 Task: Create Workspace Accounting Software Workspace description Ensure legal compliance and regulatory adherence. Workspace type Marketing 
Action: Mouse moved to (293, 60)
Screenshot: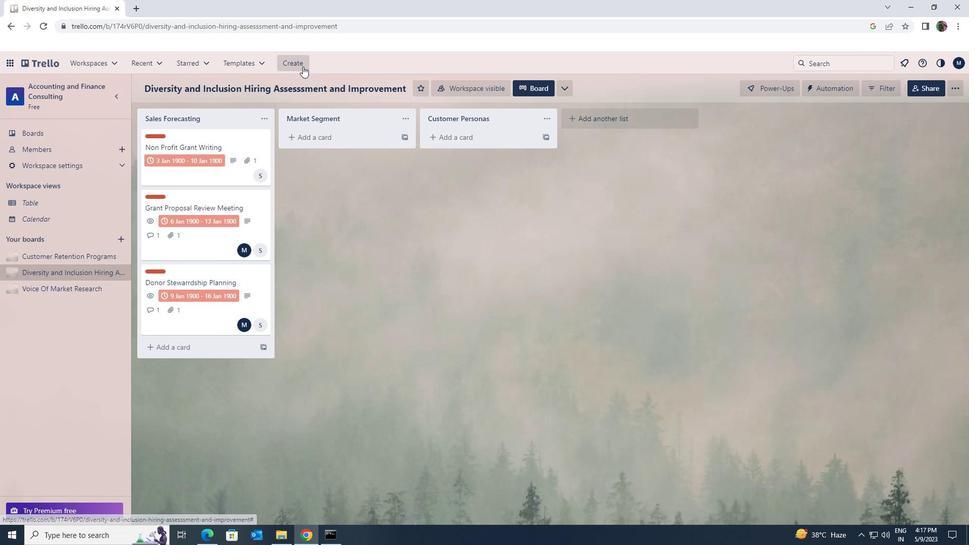 
Action: Mouse pressed left at (293, 60)
Screenshot: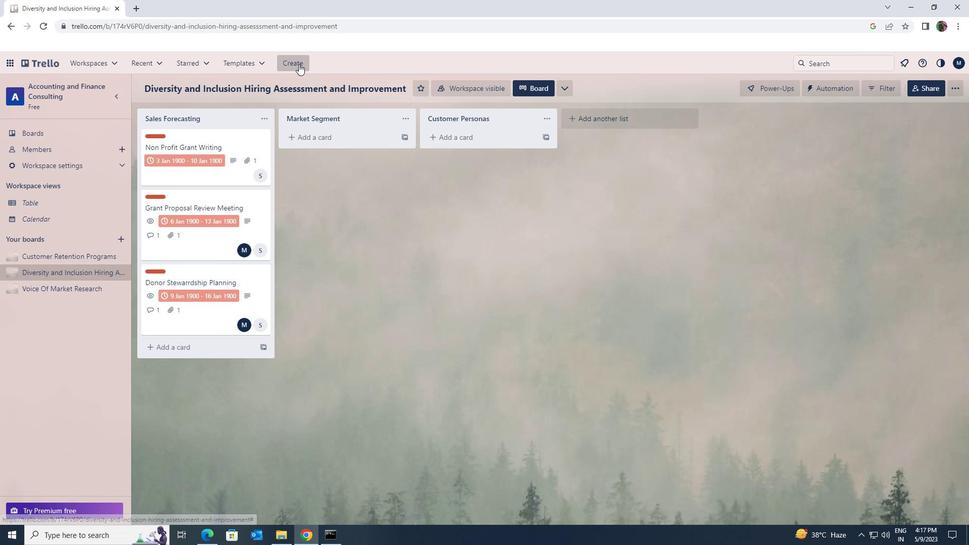 
Action: Mouse moved to (314, 164)
Screenshot: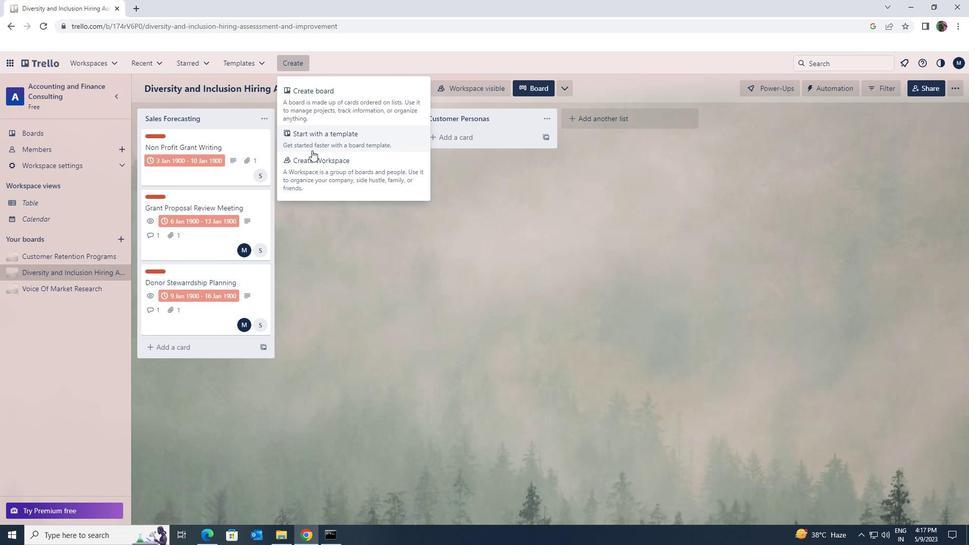 
Action: Mouse pressed left at (314, 164)
Screenshot: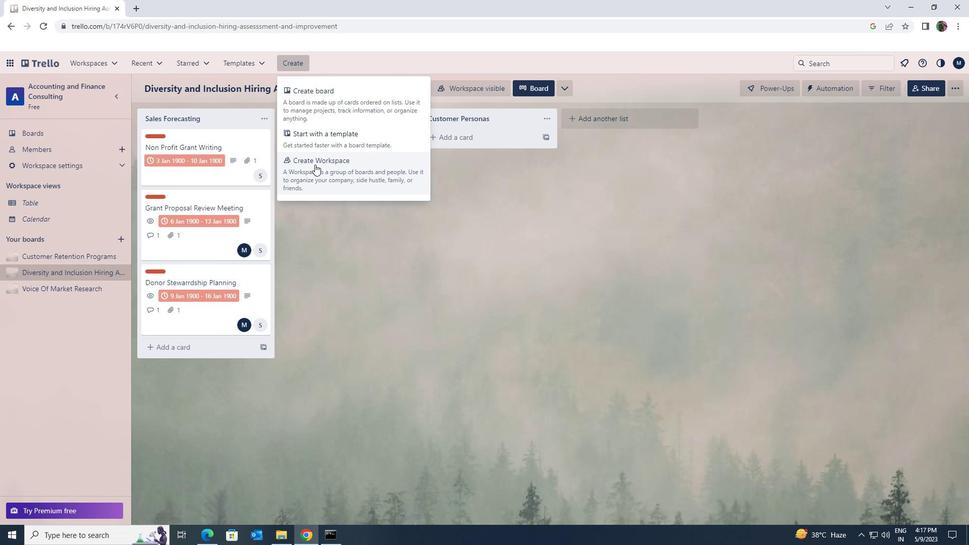 
Action: Mouse moved to (317, 192)
Screenshot: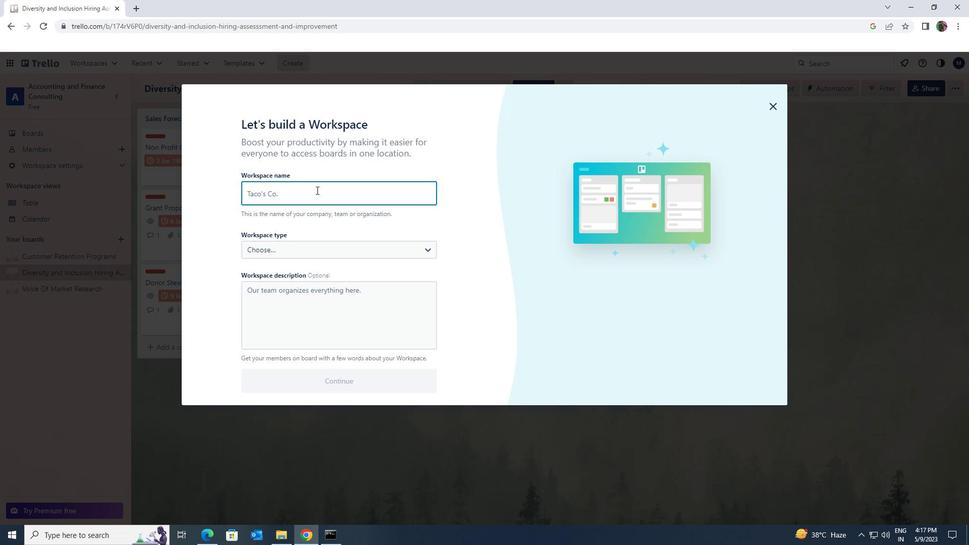 
Action: Mouse pressed left at (317, 192)
Screenshot: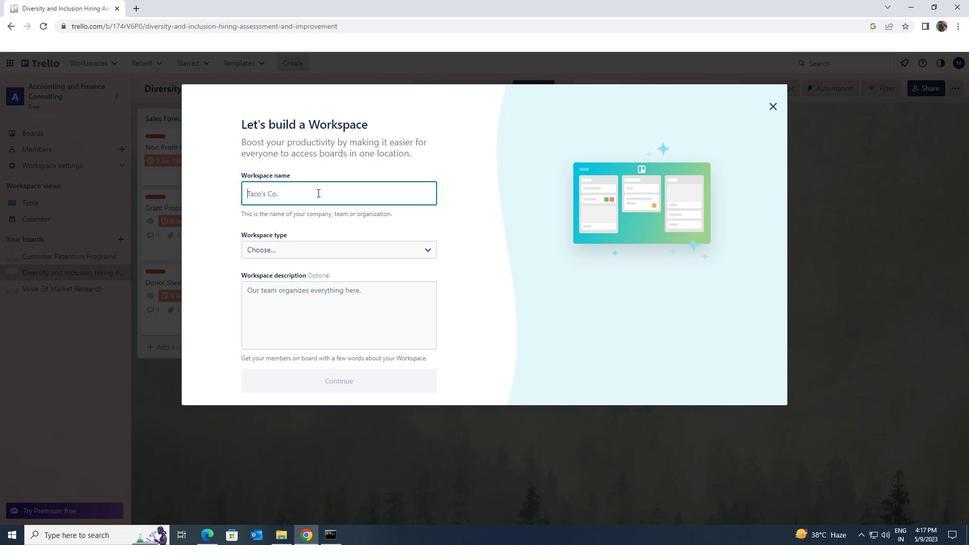 
Action: Key pressed <Key.shift><Key.shift><Key.shift><Key.shift><Key.shift><Key.shift><Key.shift><Key.shift><Key.shift><Key.shift>ACCOUNTING<Key.space><Key.shift>SOFTWARE
Screenshot: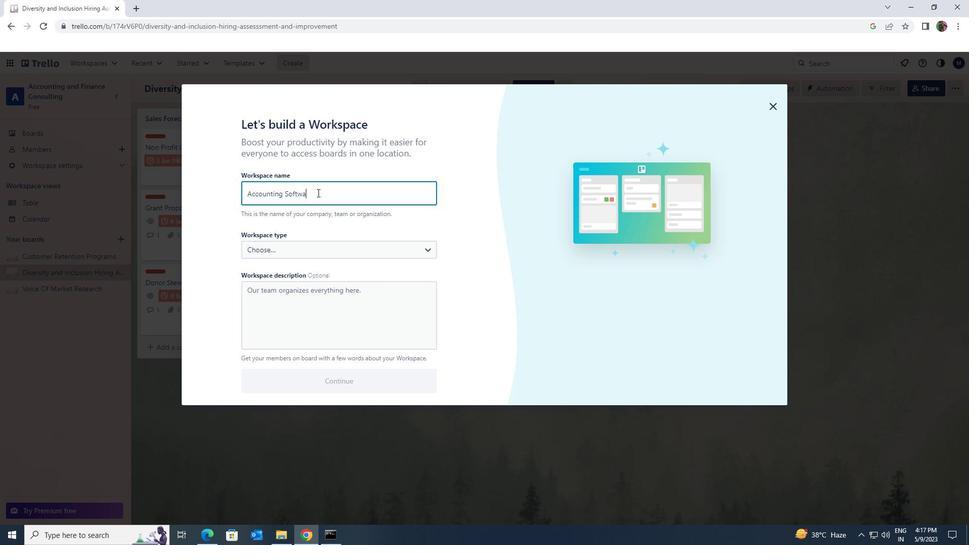 
Action: Mouse moved to (343, 296)
Screenshot: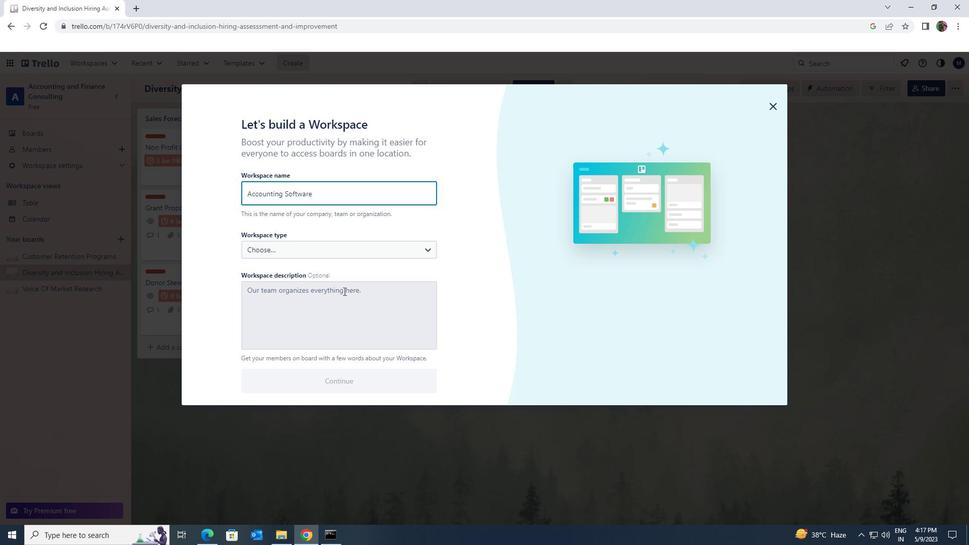 
Action: Mouse pressed left at (343, 296)
Screenshot: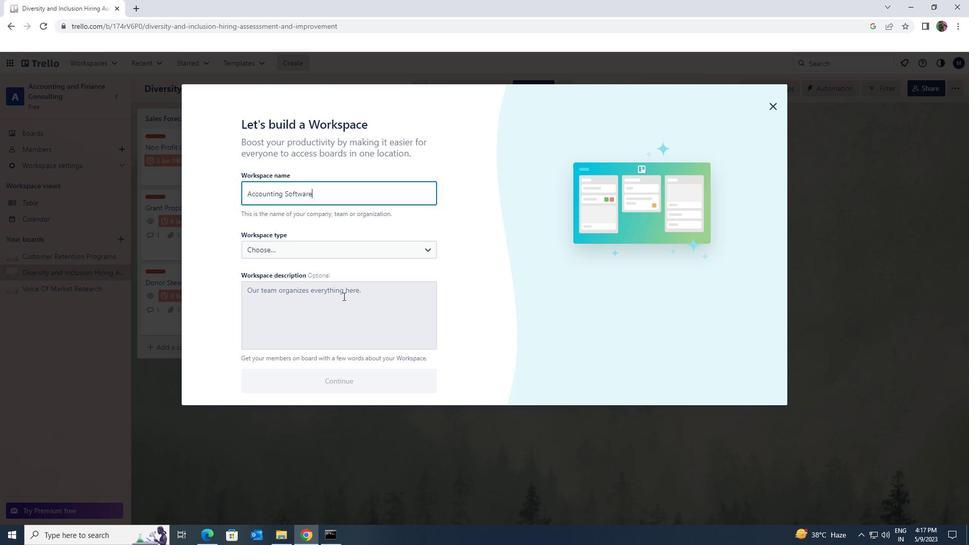 
Action: Mouse moved to (343, 296)
Screenshot: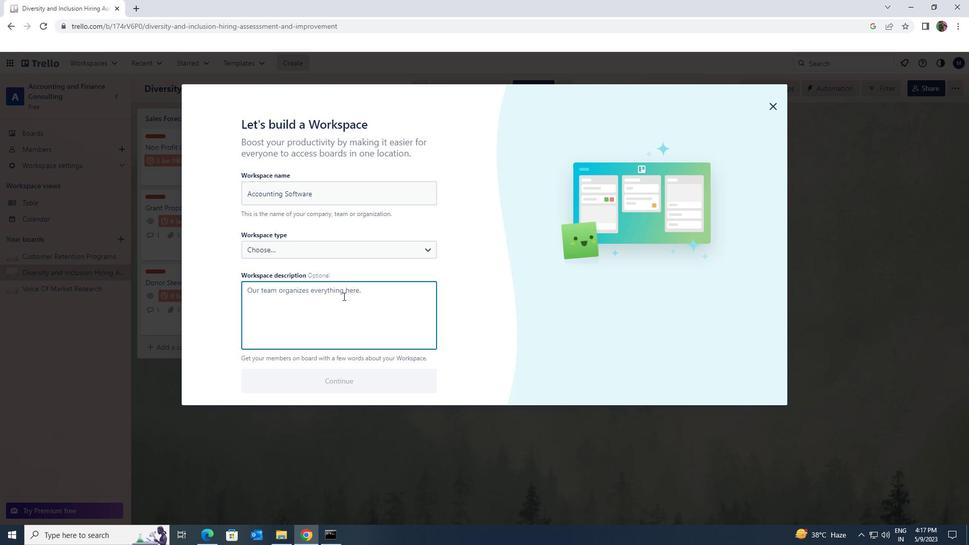 
Action: Key pressed <Key.shift><Key.shift><Key.shift><Key.shift>ENSURE<Key.space>LEGAL<Key.space><Key.shift>COMPI<Key.backspace>LIANCE<Key.space>AND<Key.space>REG
Screenshot: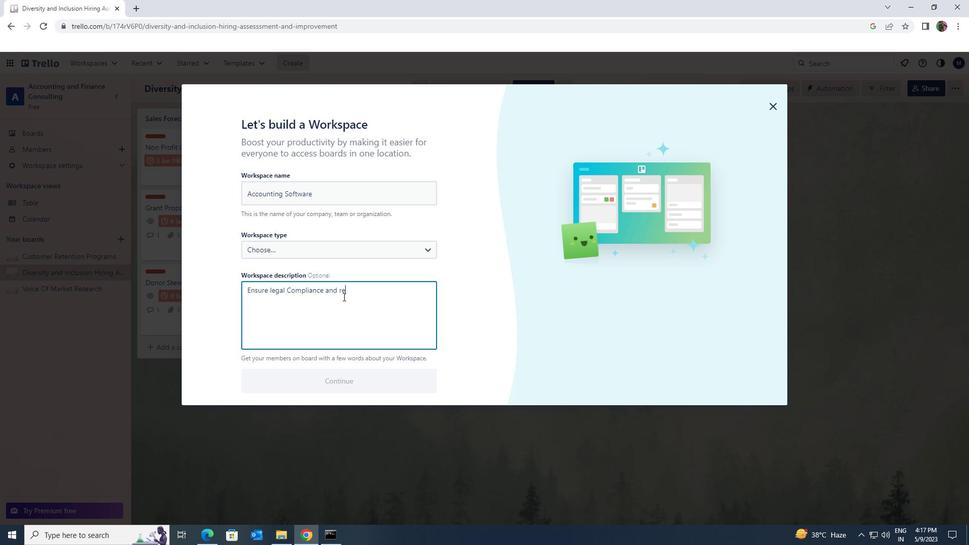 
Action: Mouse moved to (339, 298)
Screenshot: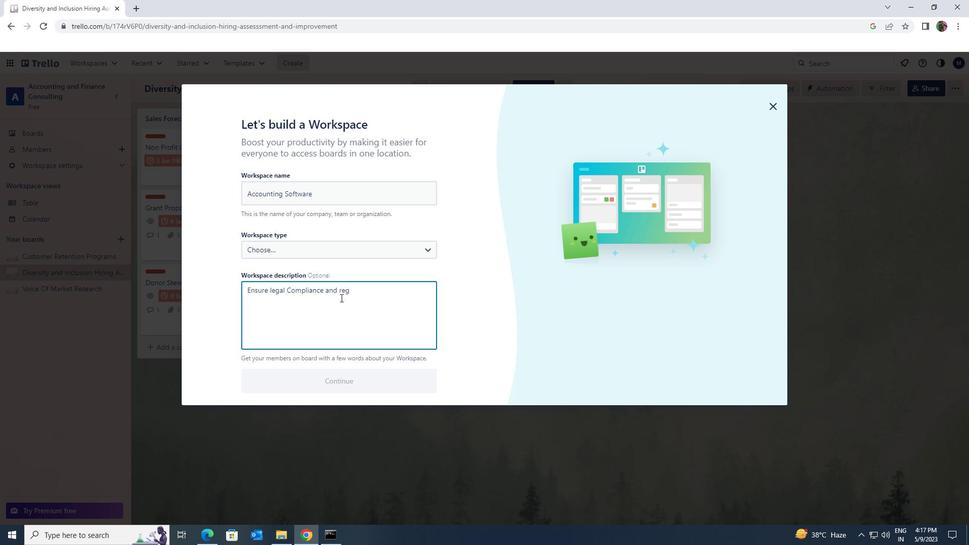 
Action: Key pressed ULATORY<Key.space>ADHERENCE
Screenshot: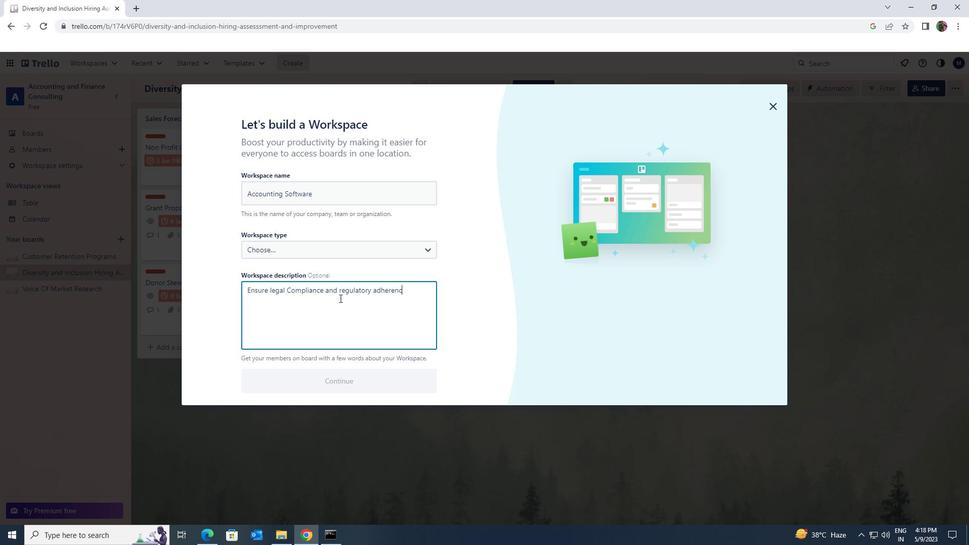 
Action: Mouse moved to (422, 252)
Screenshot: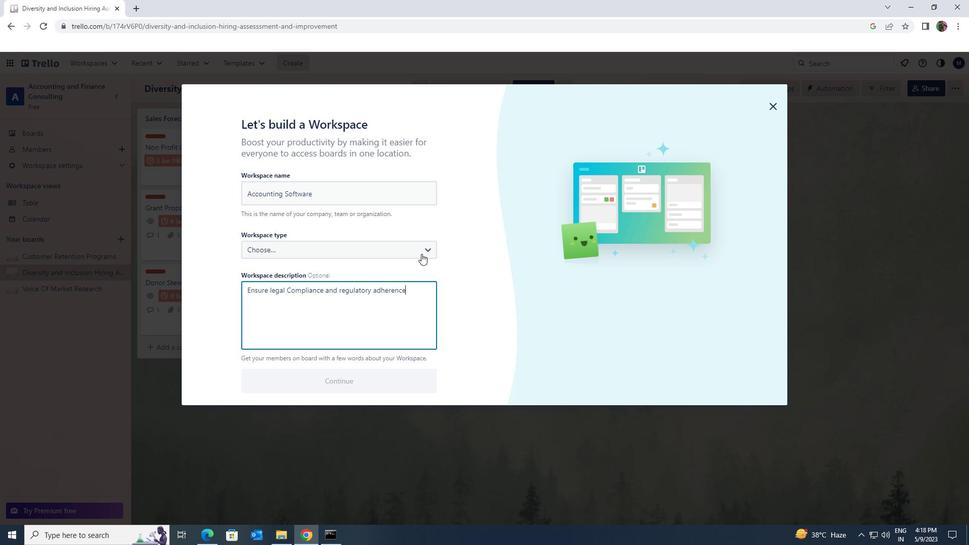 
Action: Mouse pressed left at (422, 252)
Screenshot: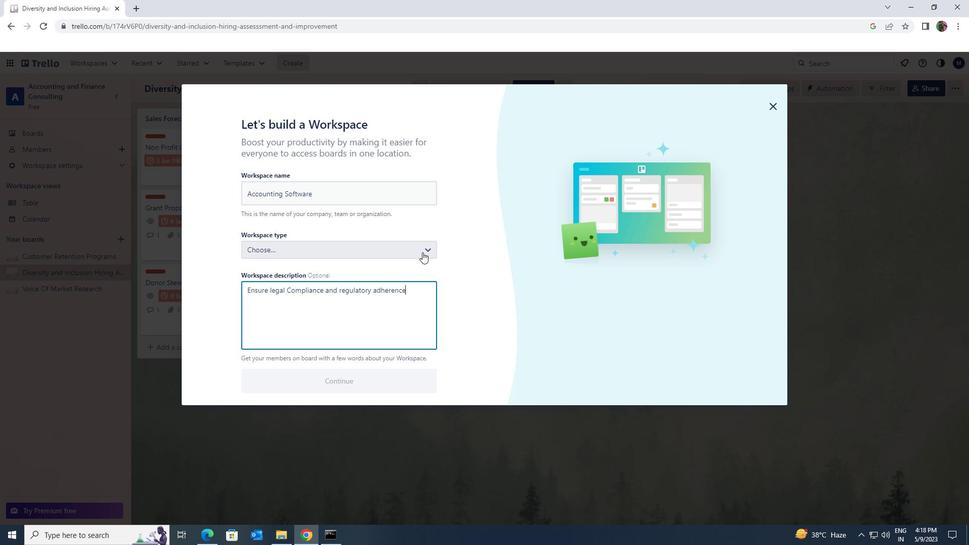 
Action: Mouse moved to (402, 298)
Screenshot: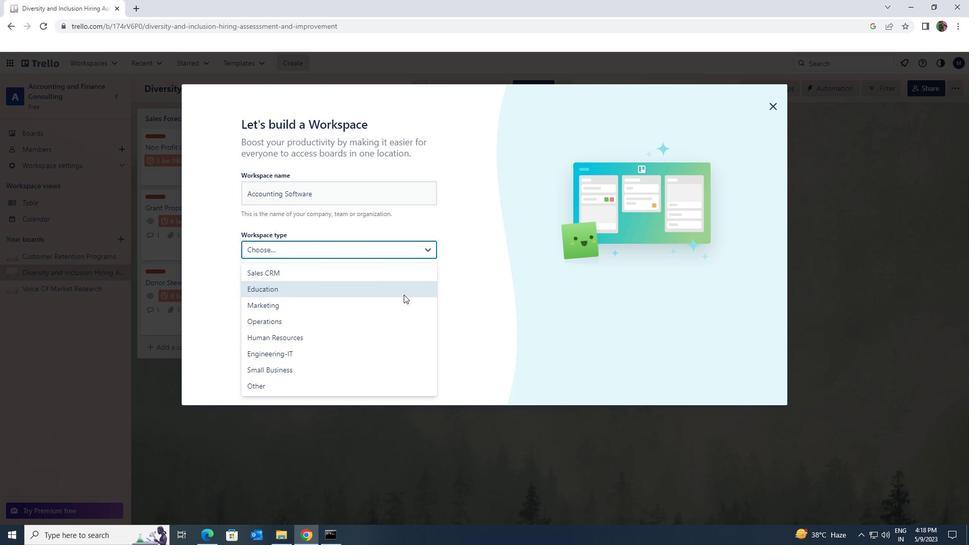
Action: Mouse pressed left at (402, 298)
Screenshot: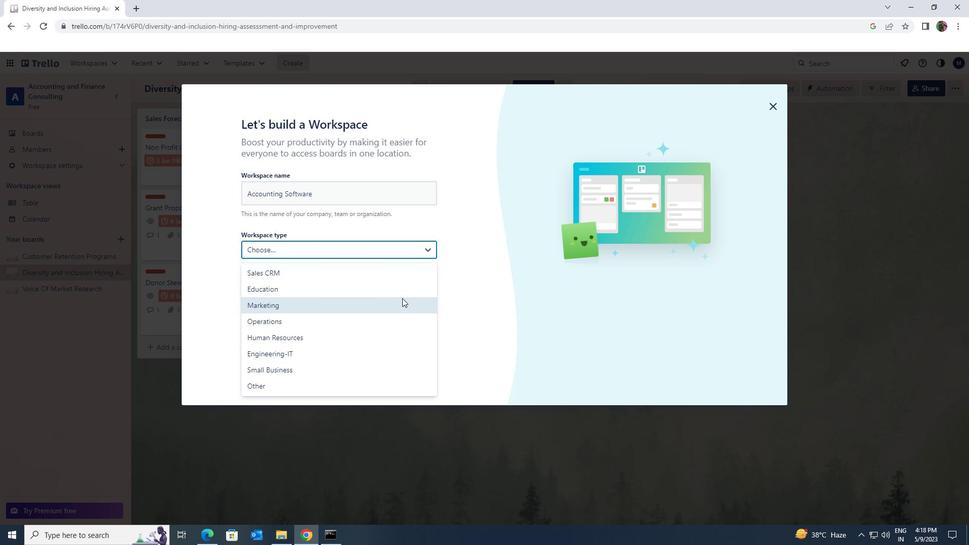 
Action: Mouse moved to (386, 383)
Screenshot: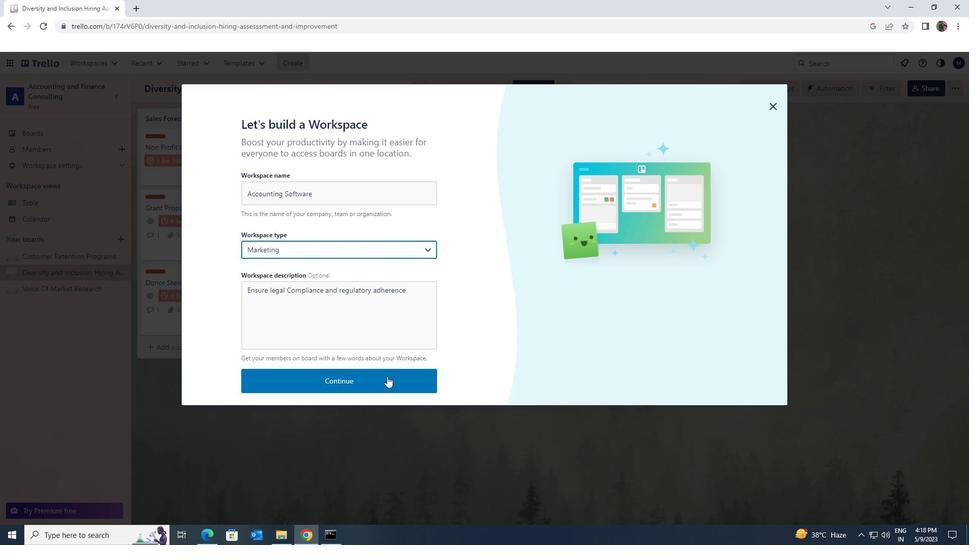 
Action: Mouse pressed left at (386, 383)
Screenshot: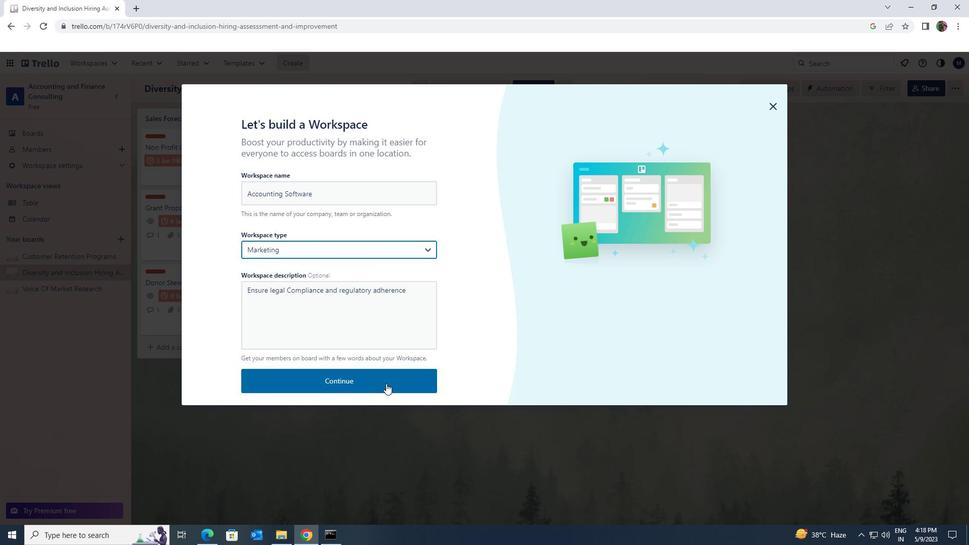 
Action: Mouse moved to (386, 383)
Screenshot: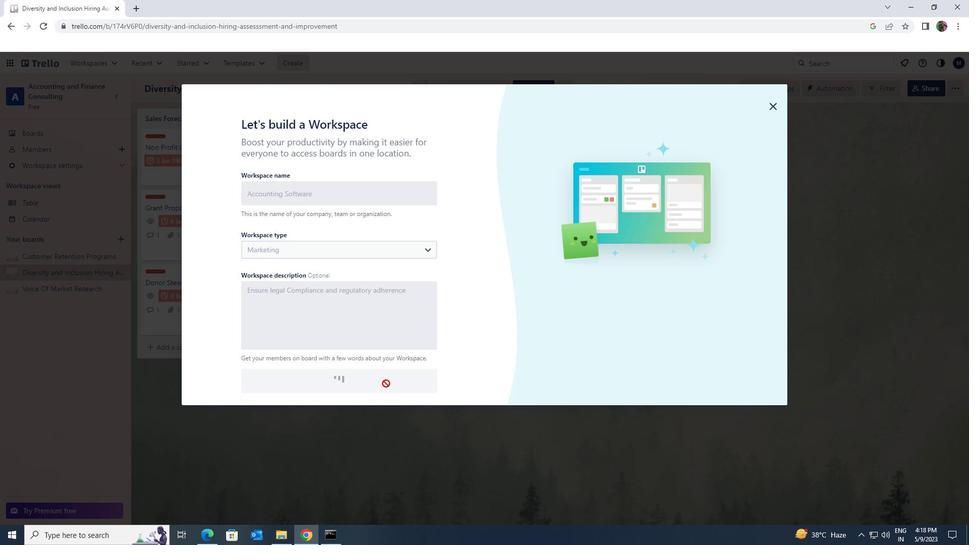 
